 Task: Add a signature Lynn Cooper containing Have a great National Adoption Month, Lynn Cooper to email address softage.3@softage.net and add a folder Partnerships
Action: Mouse moved to (153, 108)
Screenshot: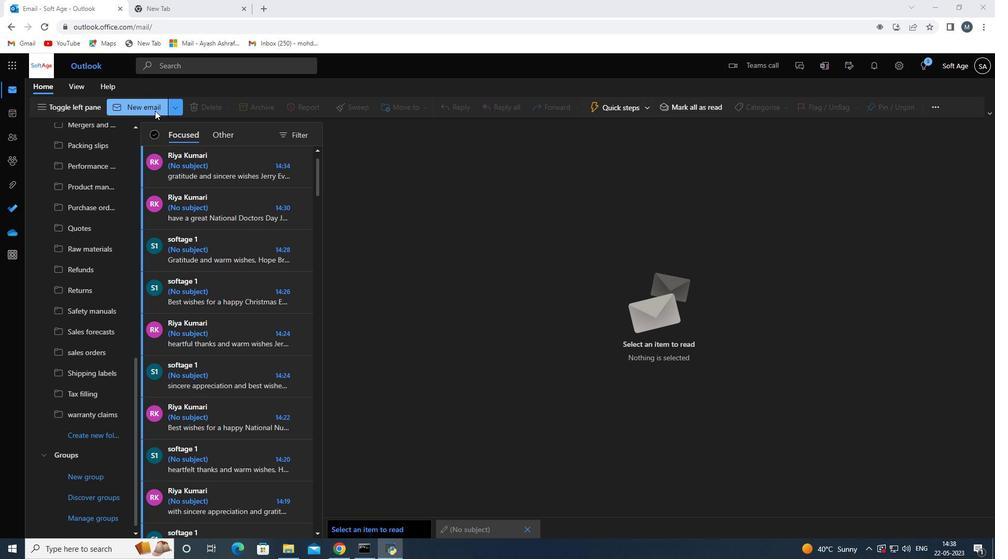 
Action: Mouse pressed left at (153, 108)
Screenshot: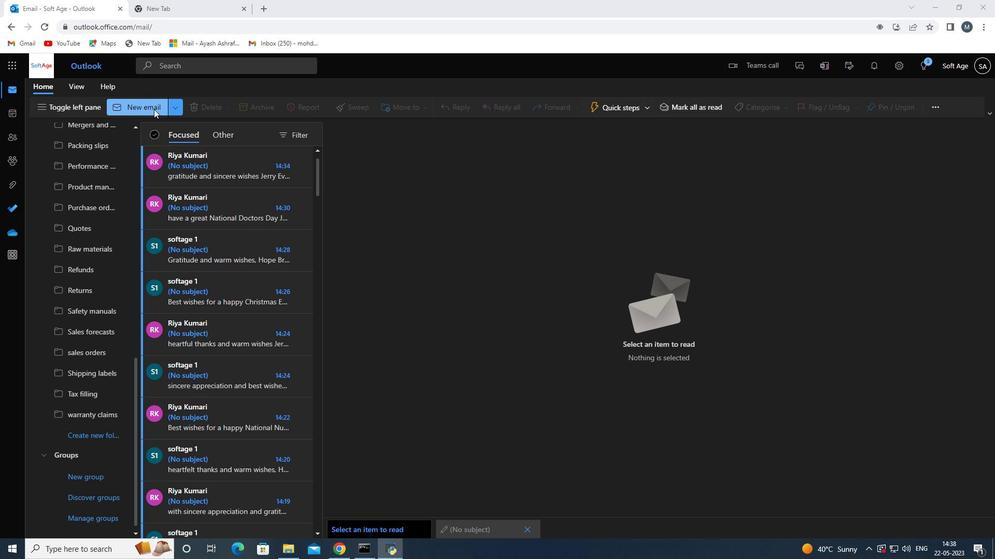
Action: Mouse moved to (696, 111)
Screenshot: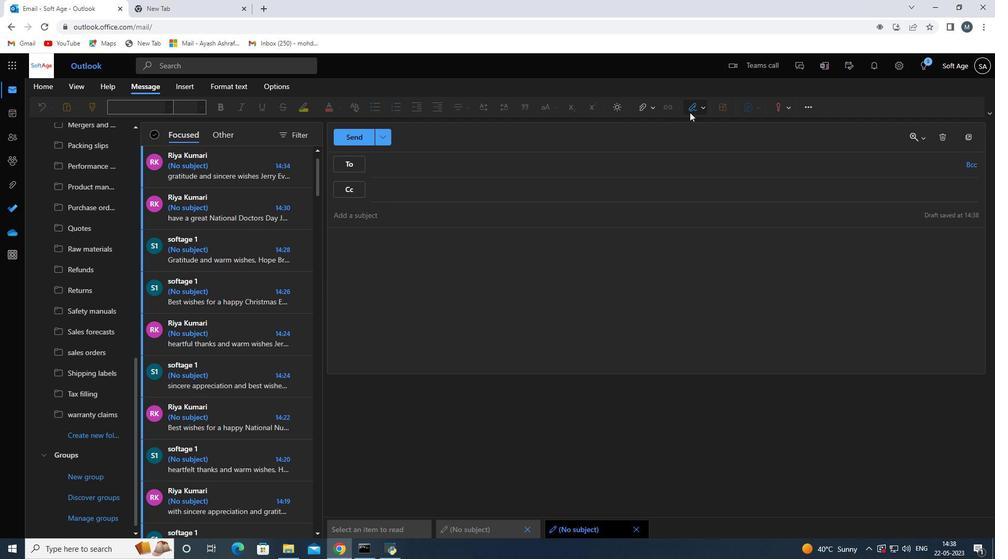
Action: Mouse pressed left at (696, 111)
Screenshot: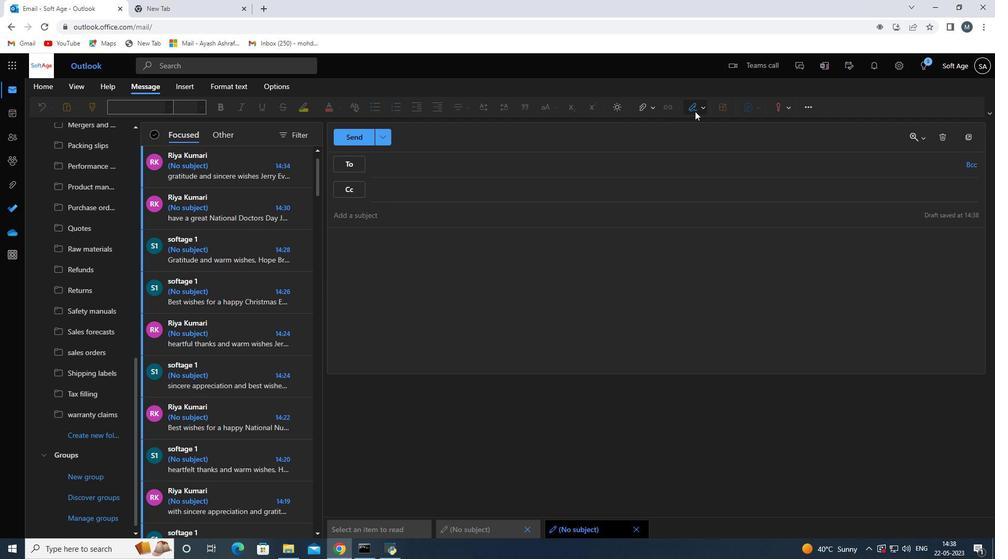
Action: Mouse moved to (677, 149)
Screenshot: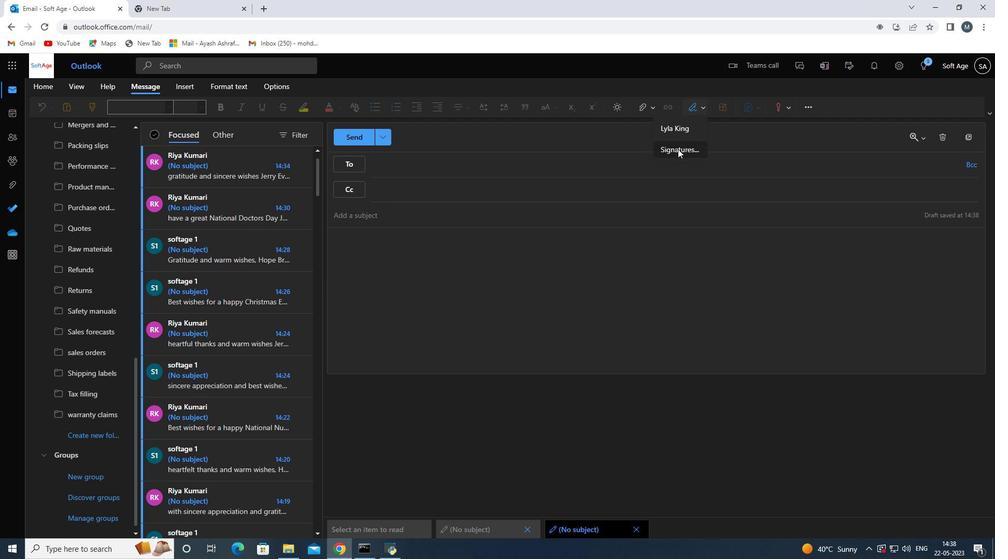 
Action: Mouse pressed left at (677, 149)
Screenshot: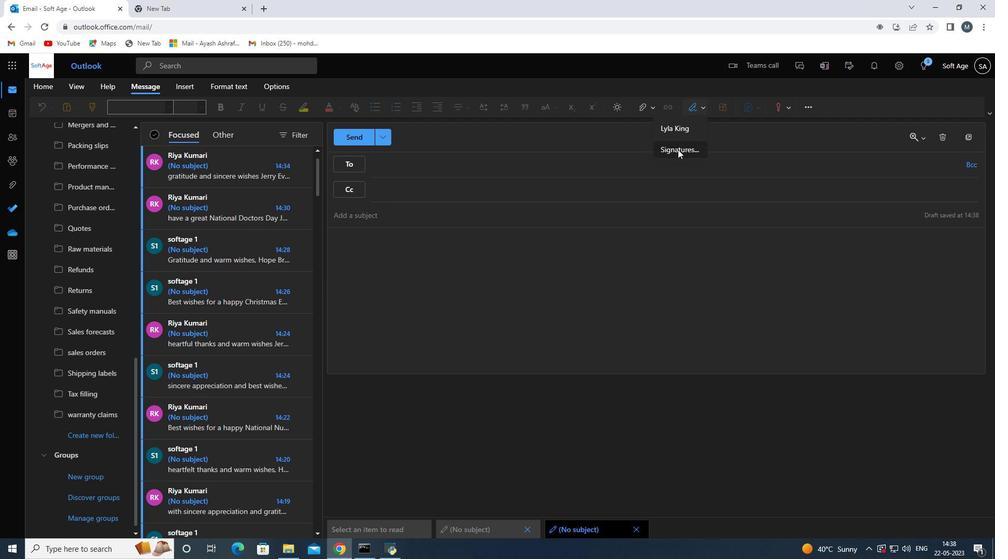 
Action: Mouse moved to (698, 192)
Screenshot: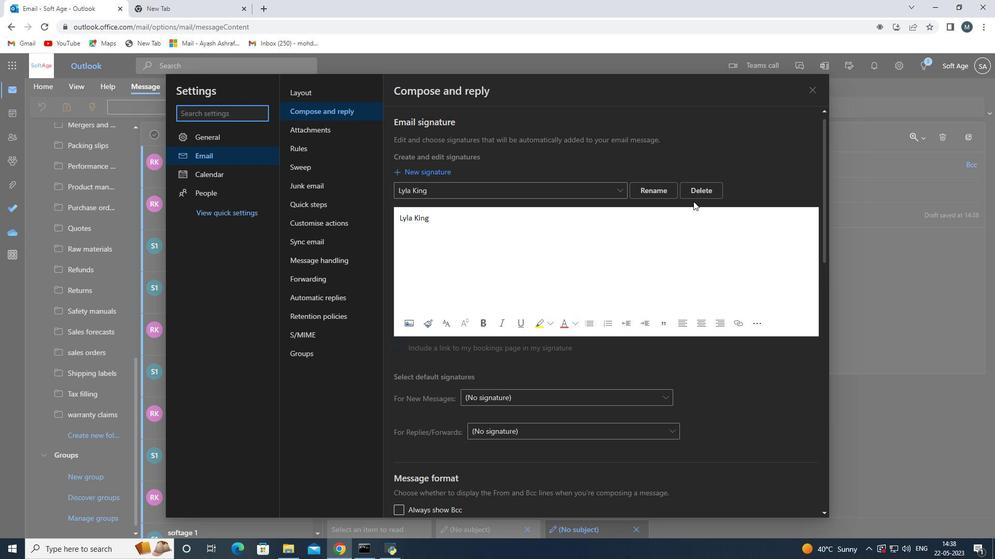 
Action: Mouse pressed left at (698, 192)
Screenshot: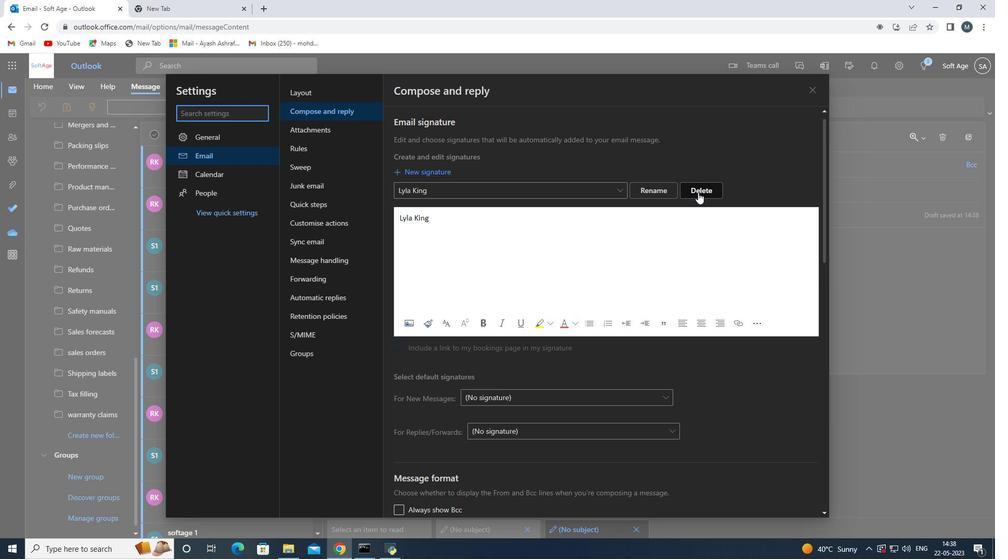 
Action: Mouse moved to (461, 186)
Screenshot: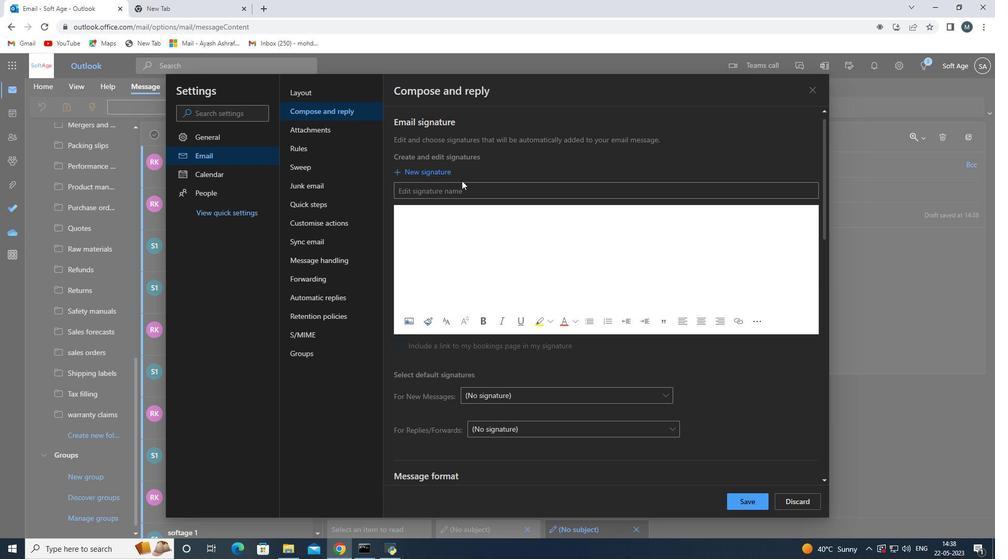 
Action: Mouse pressed left at (461, 186)
Screenshot: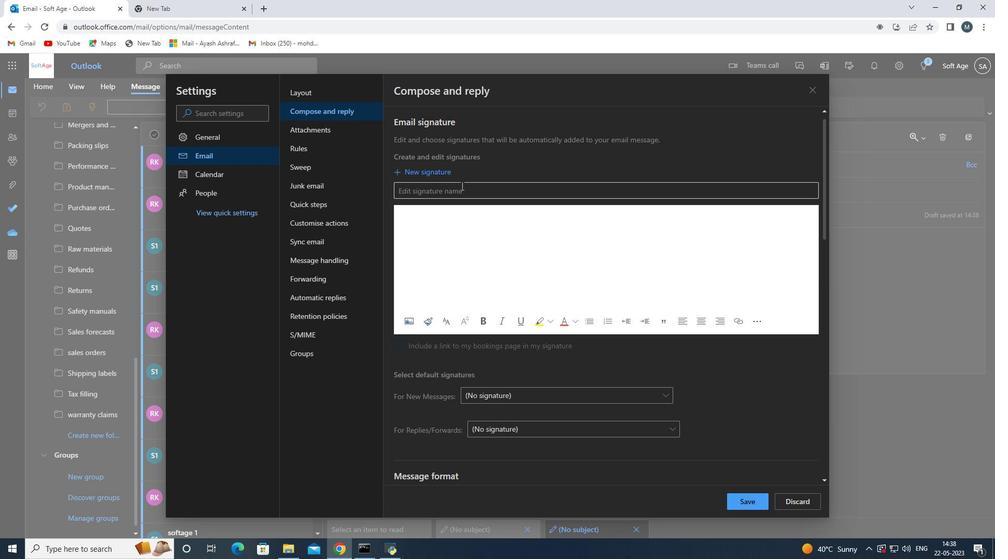 
Action: Key pressed <Key.shift>Lyna<Key.space><Key.shift>Cooper<Key.space>
Screenshot: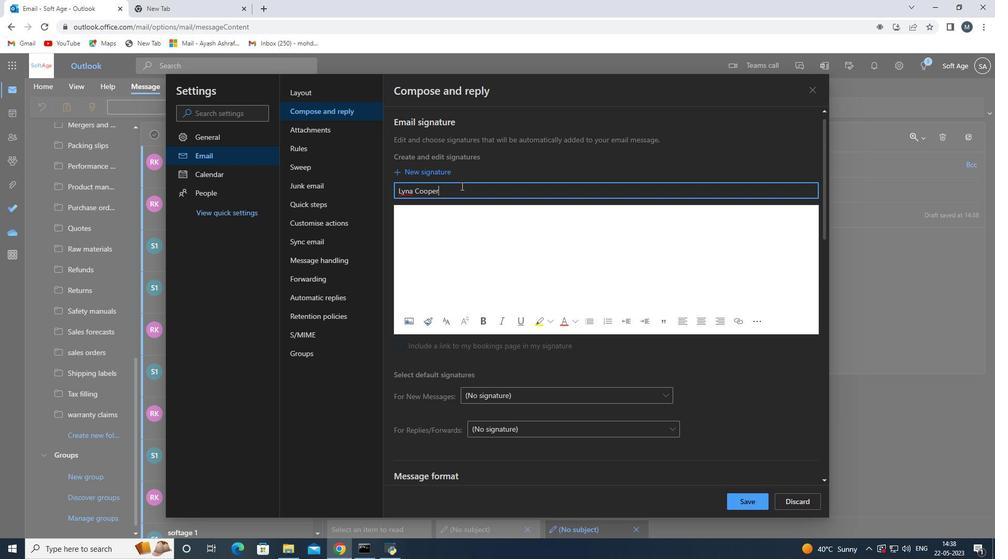 
Action: Mouse moved to (413, 193)
Screenshot: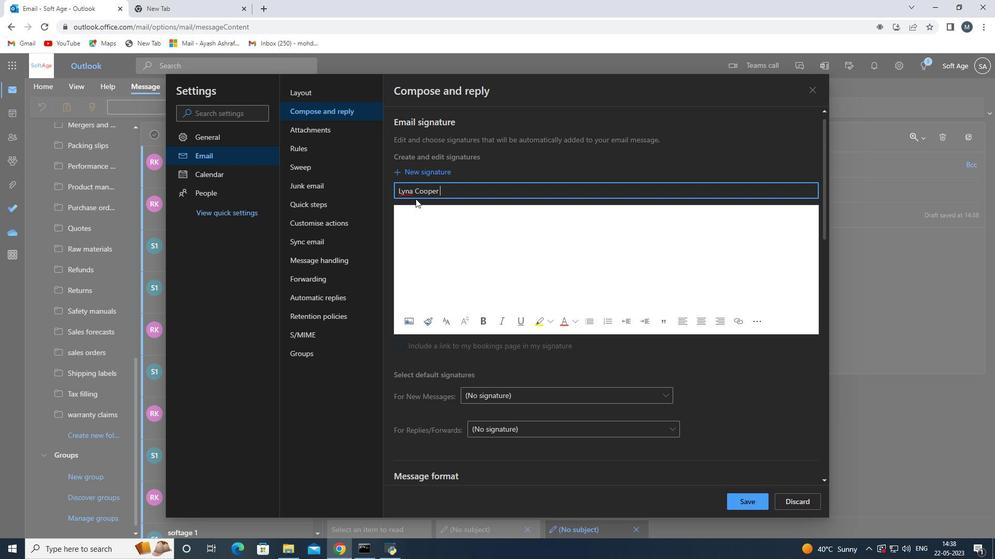 
Action: Mouse pressed left at (413, 193)
Screenshot: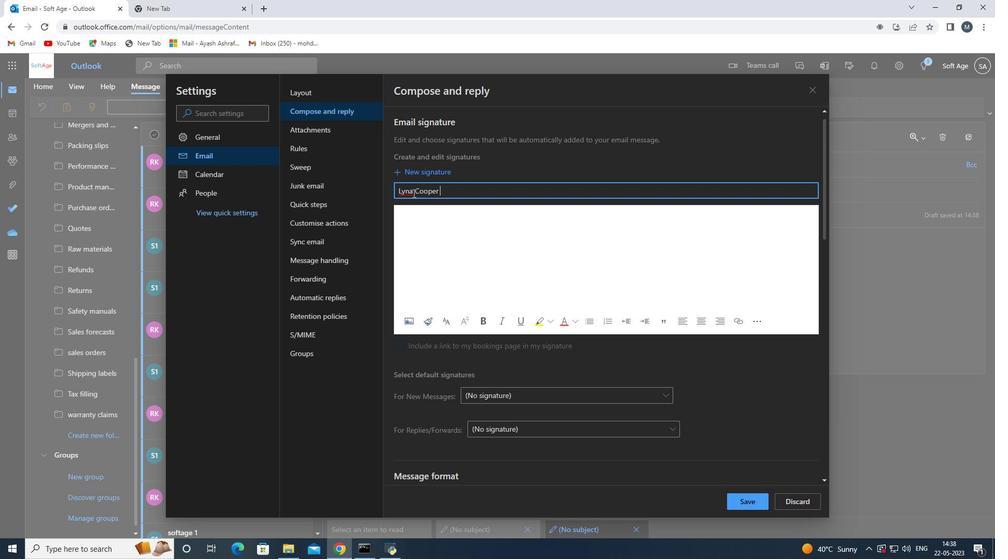 
Action: Mouse moved to (416, 193)
Screenshot: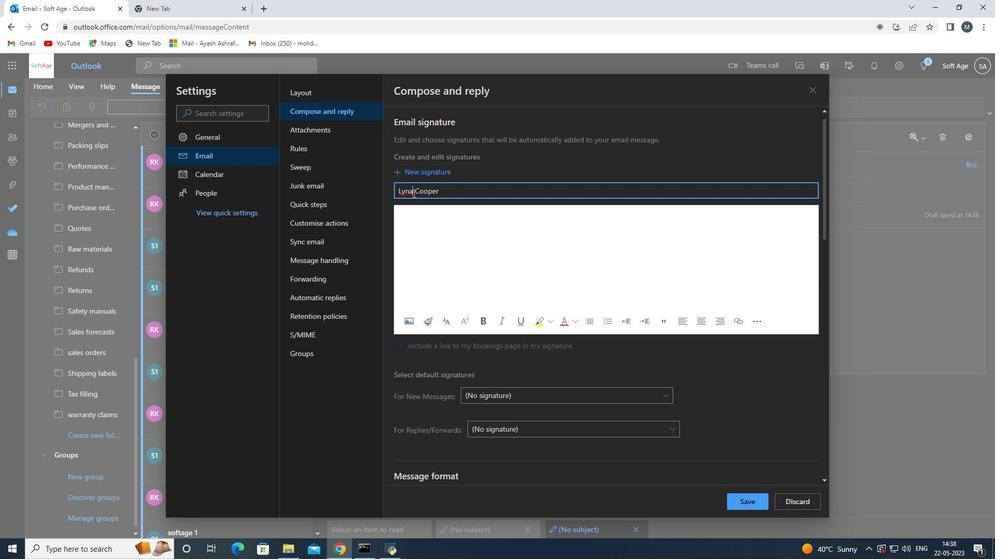 
Action: Key pressed <Key.backspace>n
Screenshot: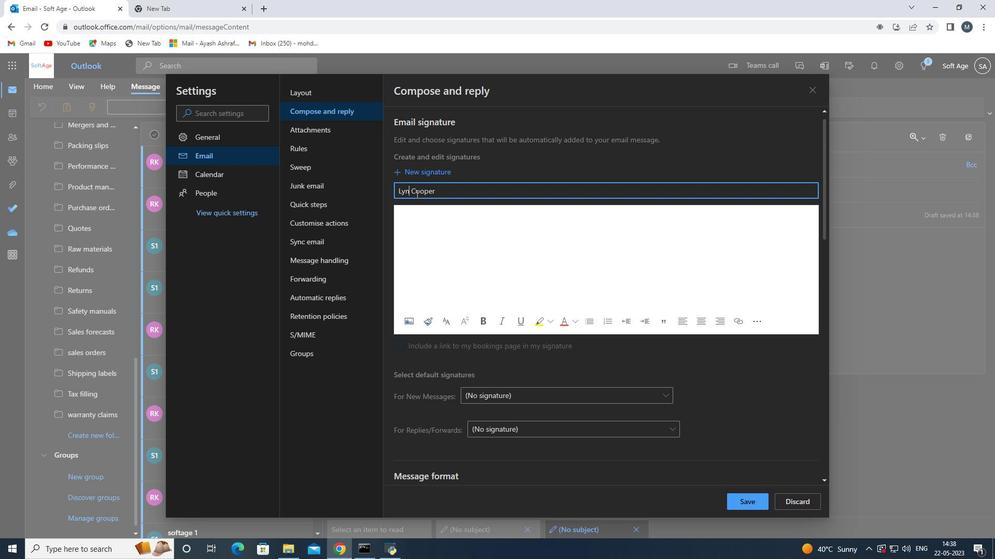 
Action: Mouse moved to (439, 233)
Screenshot: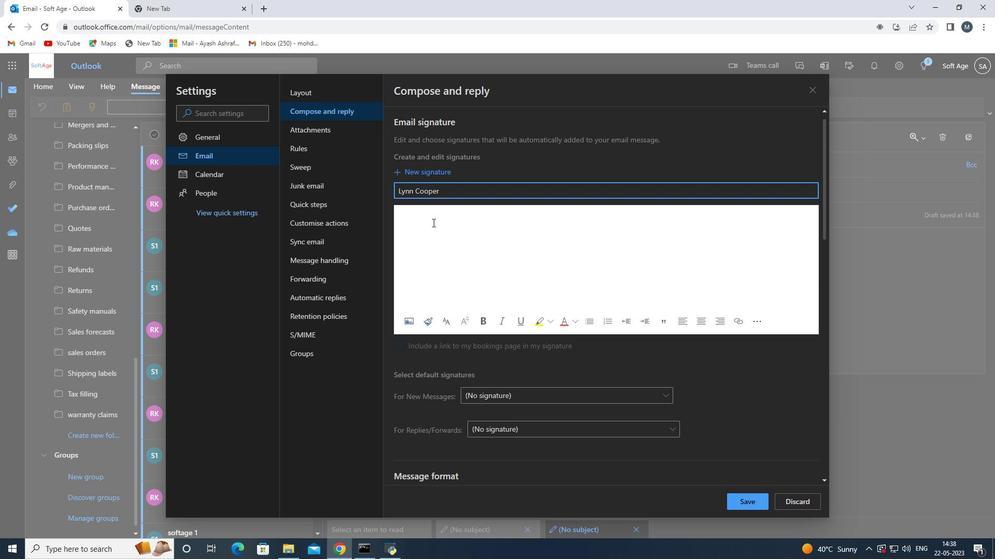 
Action: Mouse pressed left at (439, 233)
Screenshot: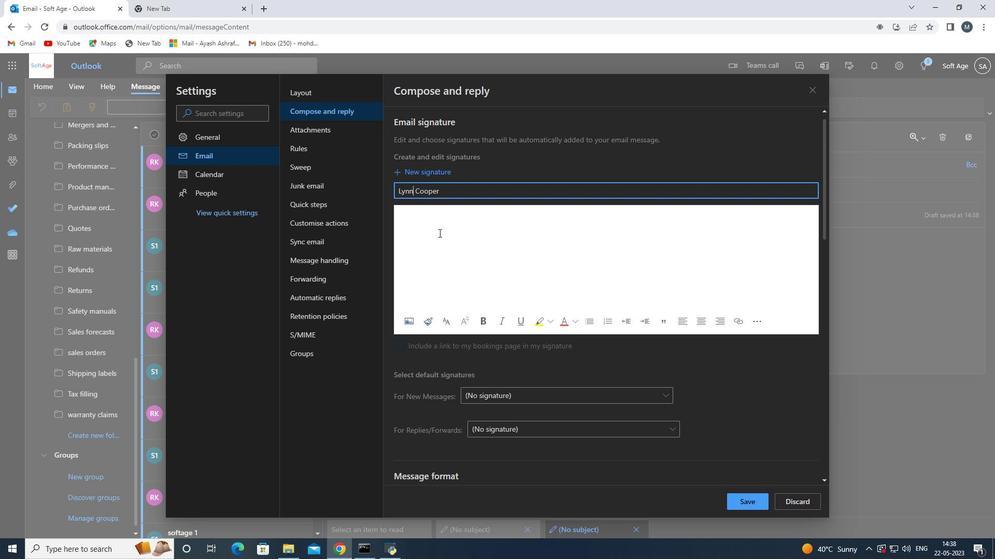 
Action: Mouse moved to (440, 233)
Screenshot: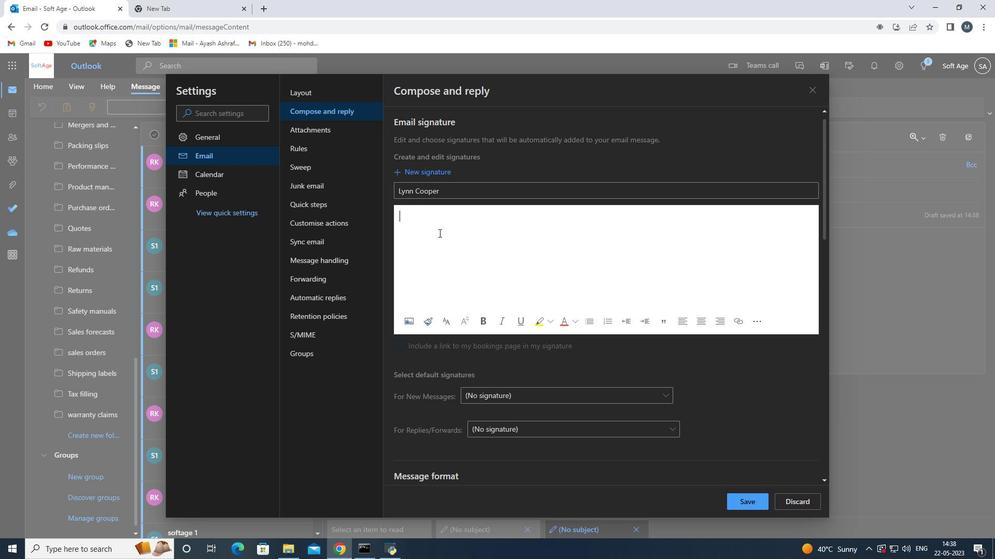 
Action: Key pressed <Key.shift>Lynn<Key.space><Key.shift><Key.shift>Cooper<Key.space>
Screenshot: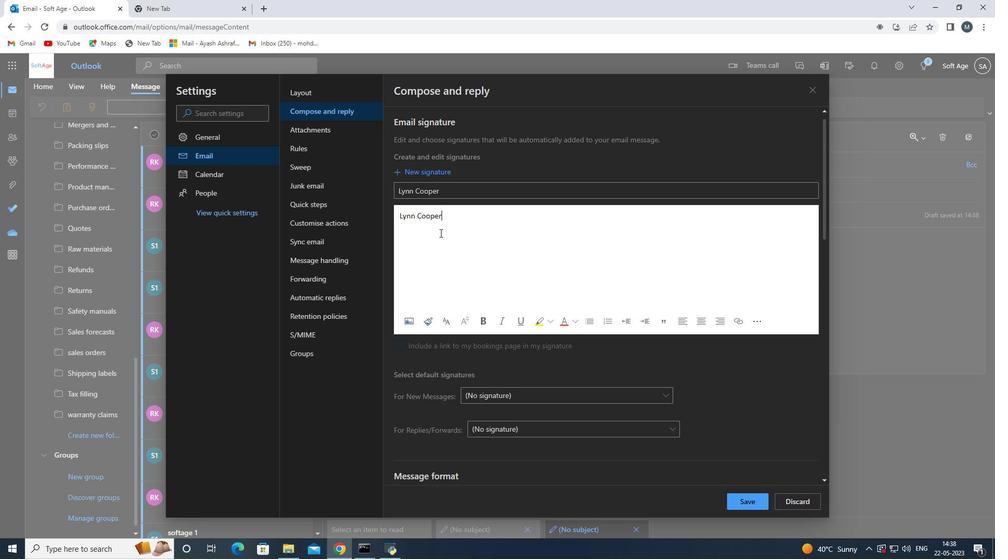 
Action: Mouse moved to (744, 506)
Screenshot: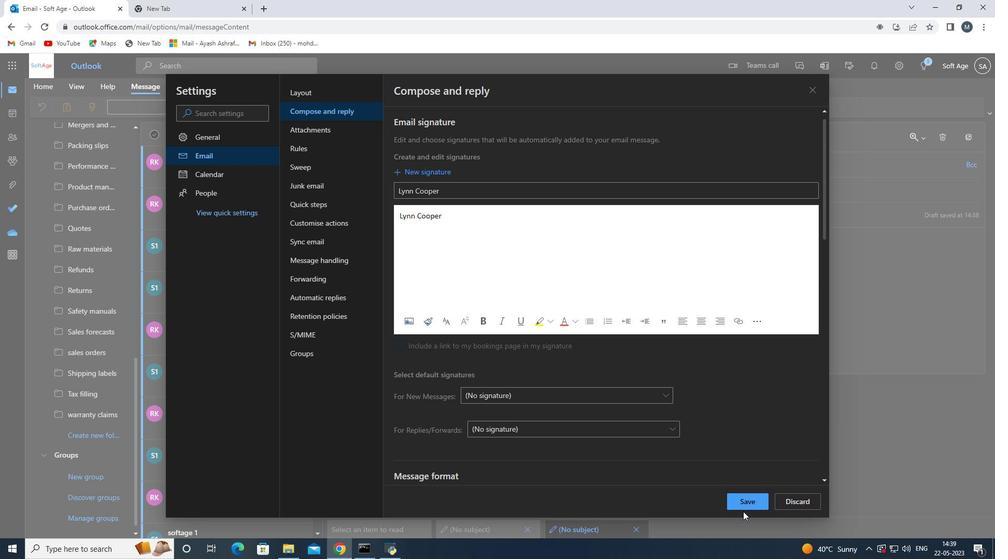 
Action: Mouse pressed left at (744, 506)
Screenshot: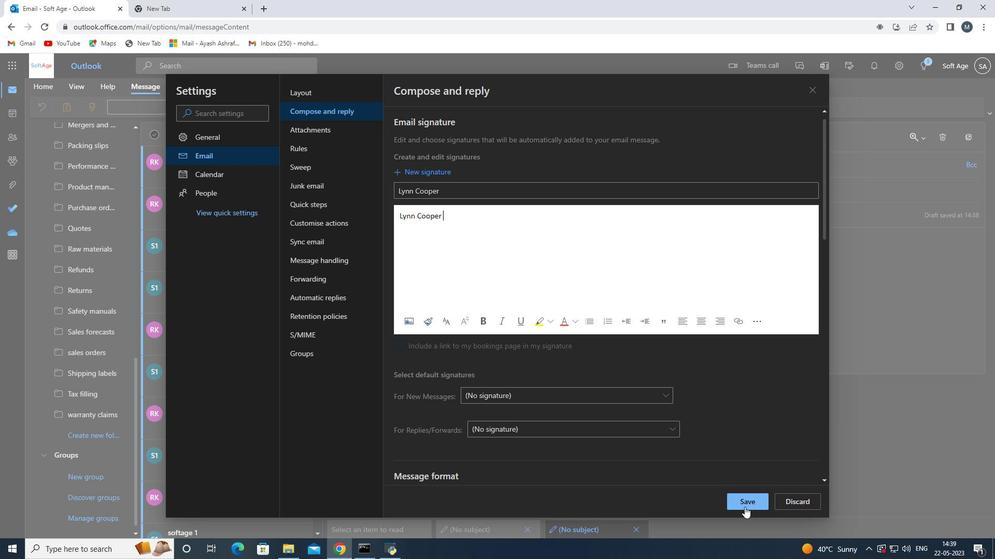 
Action: Mouse moved to (810, 93)
Screenshot: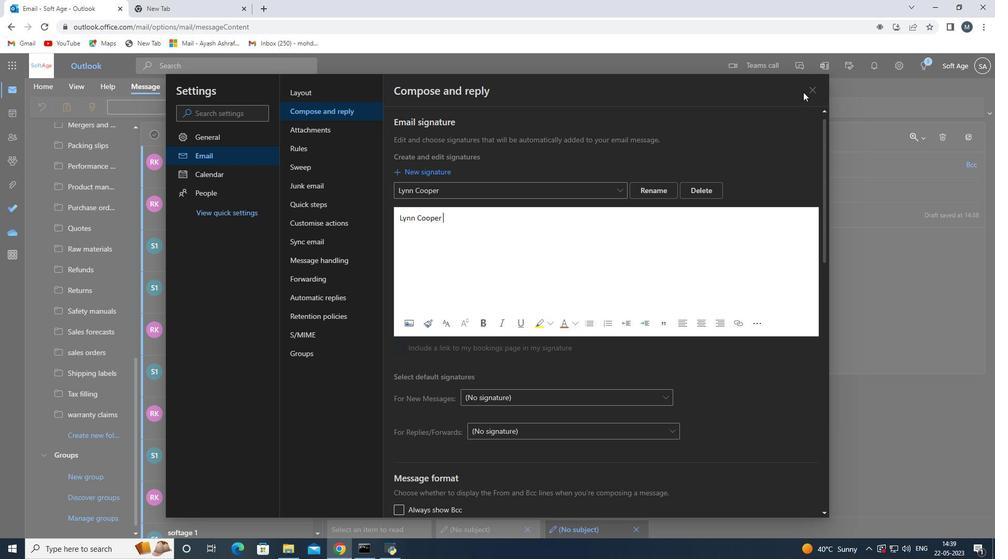 
Action: Mouse pressed left at (810, 93)
Screenshot: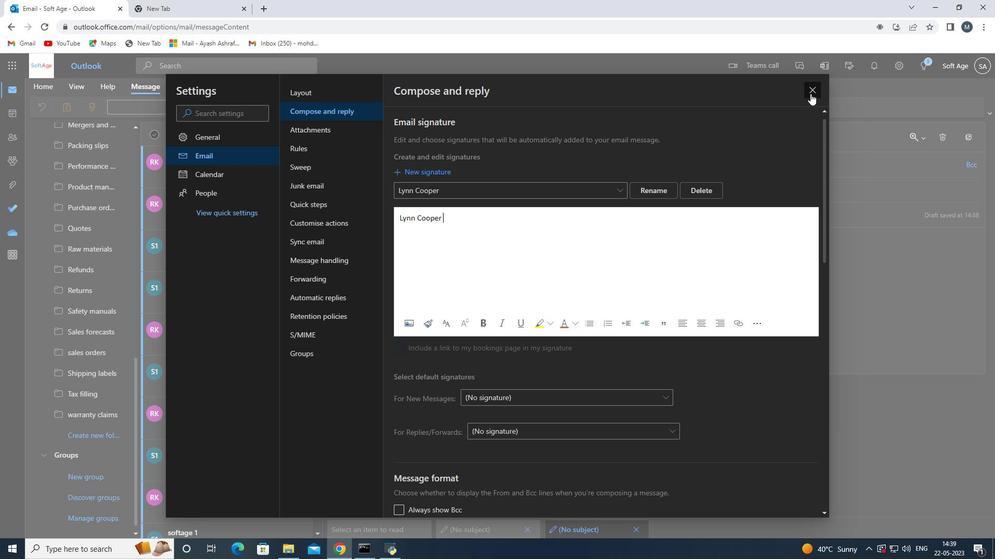 
Action: Mouse moved to (414, 168)
Screenshot: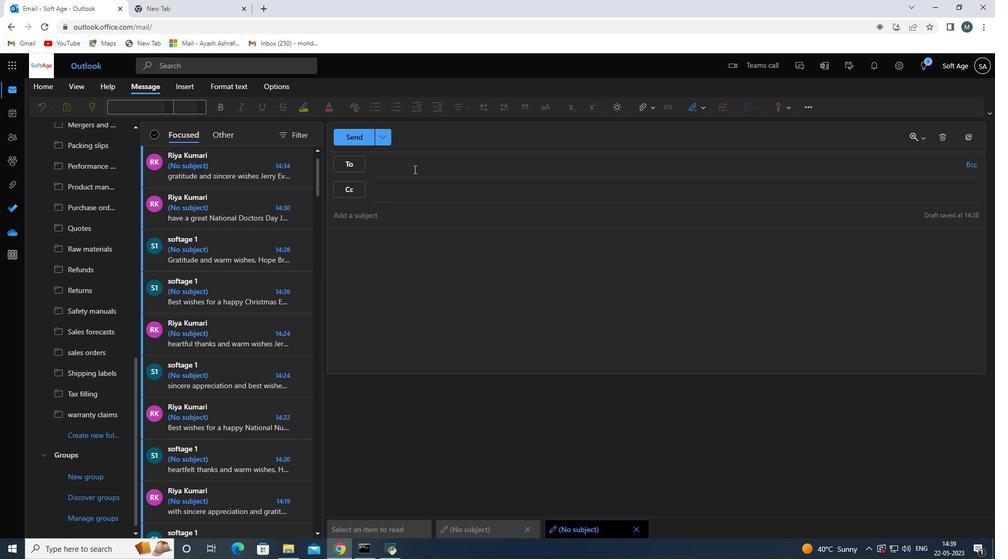 
Action: Mouse pressed left at (414, 168)
Screenshot: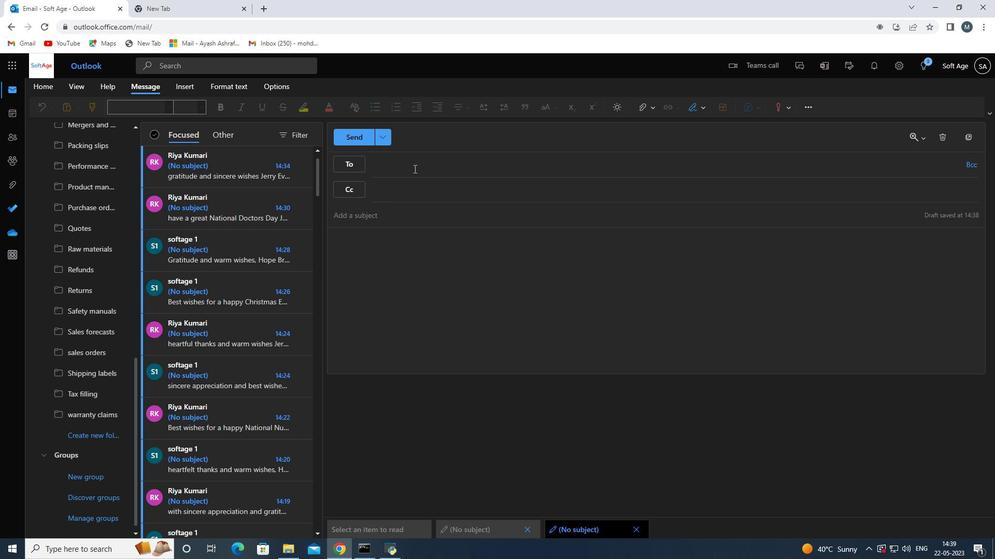 
Action: Key pressed softage.3<Key.shift>@softah<Key.backspace>ge.net
Screenshot: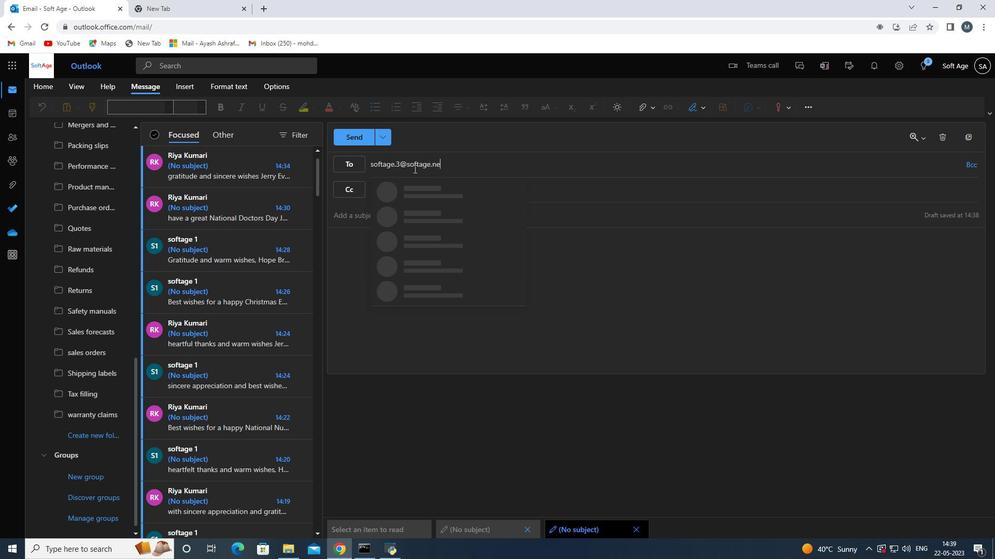 
Action: Mouse moved to (418, 192)
Screenshot: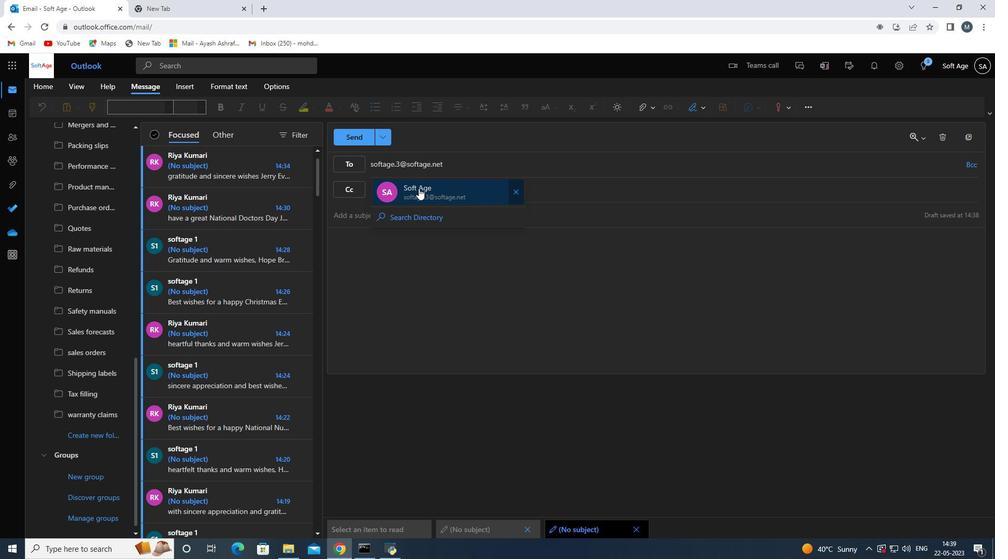 
Action: Mouse pressed left at (418, 192)
Screenshot: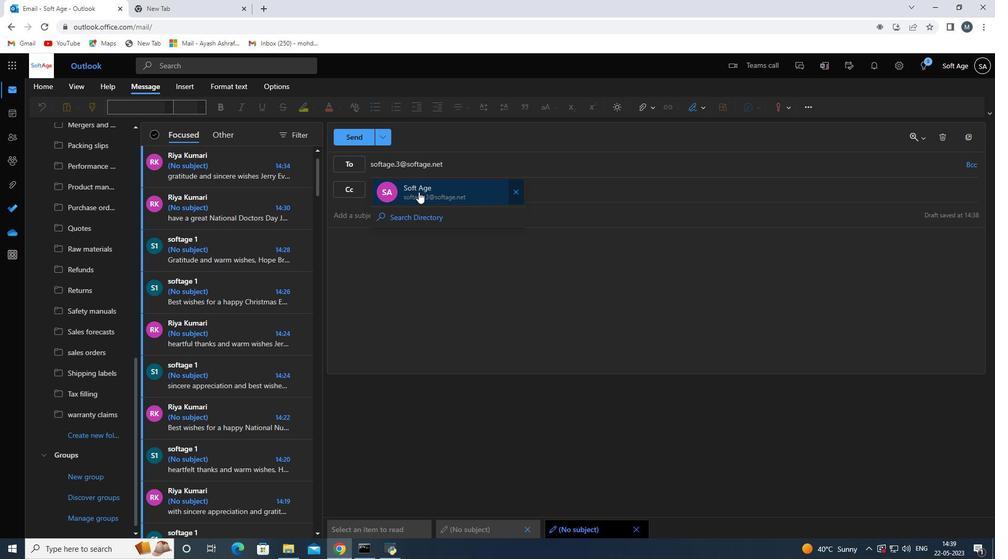 
Action: Mouse moved to (413, 245)
Screenshot: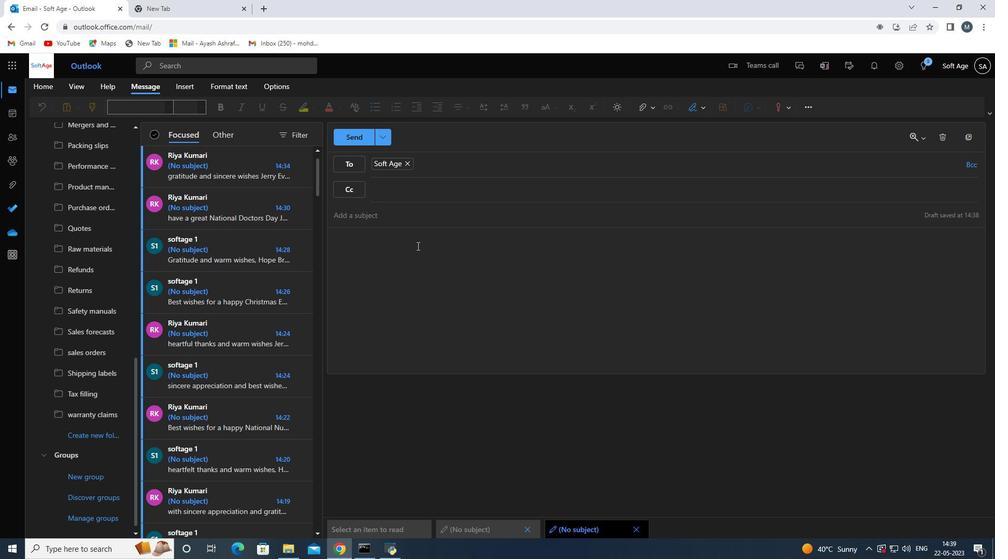 
Action: Mouse pressed left at (413, 245)
Screenshot: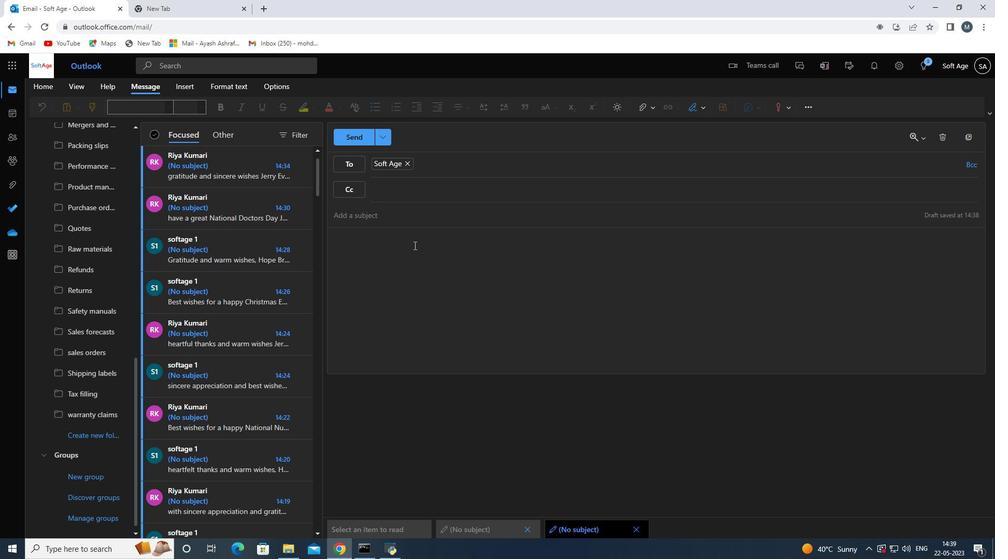 
Action: Mouse moved to (696, 110)
Screenshot: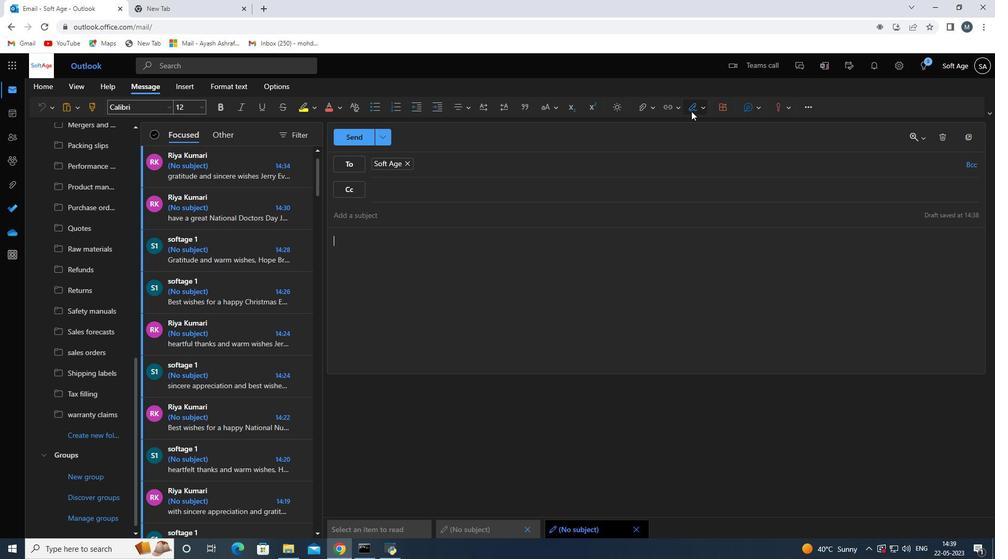 
Action: Mouse pressed left at (696, 110)
Screenshot: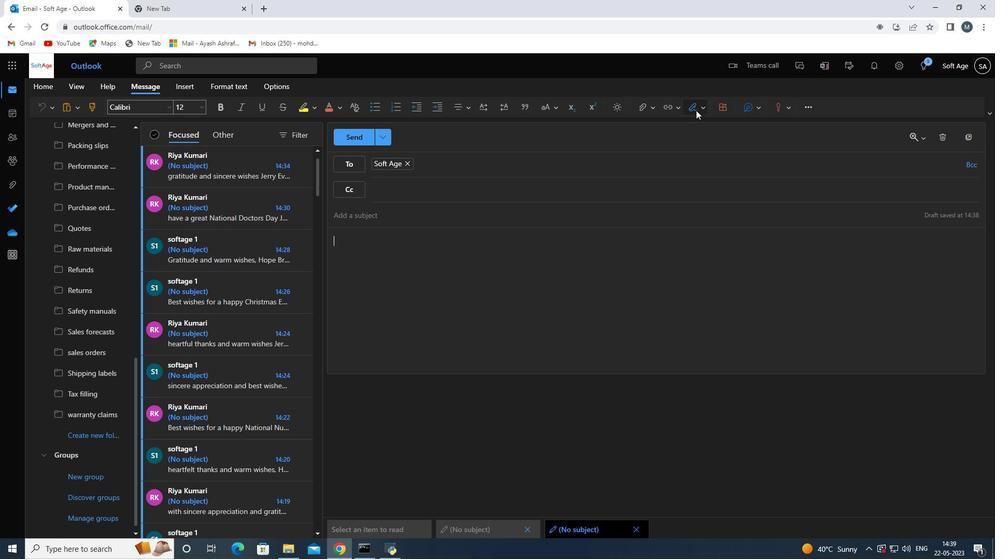 
Action: Mouse moved to (666, 130)
Screenshot: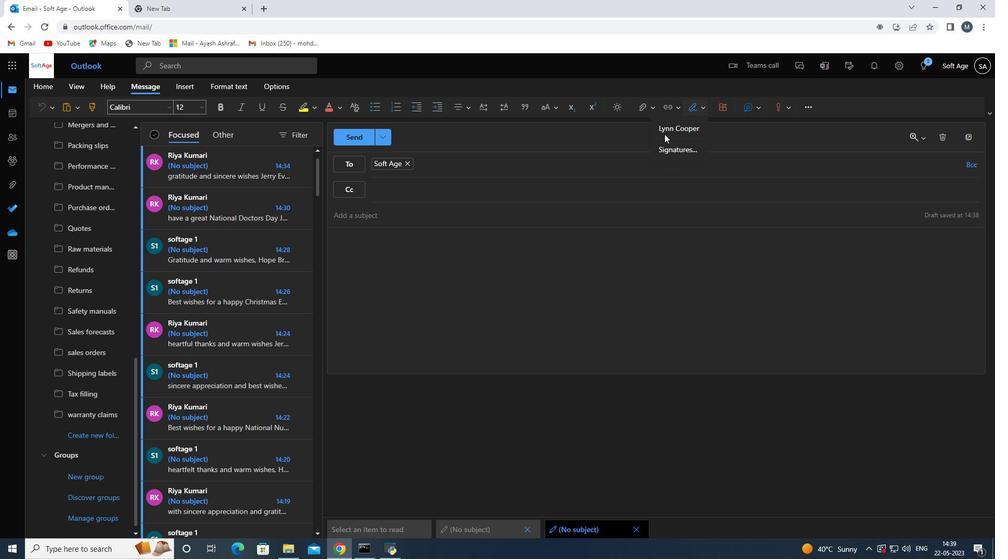 
Action: Mouse pressed left at (666, 130)
Screenshot: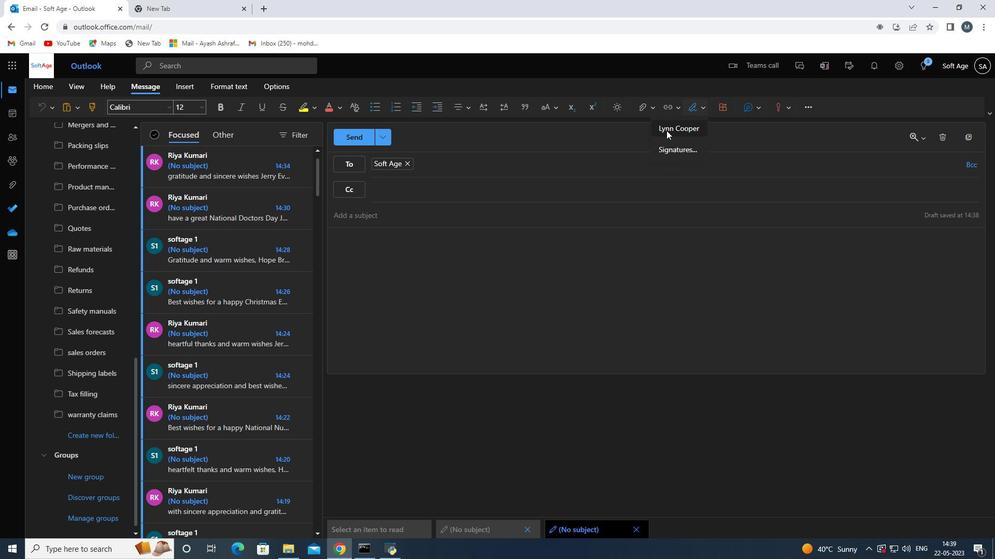 
Action: Mouse moved to (392, 239)
Screenshot: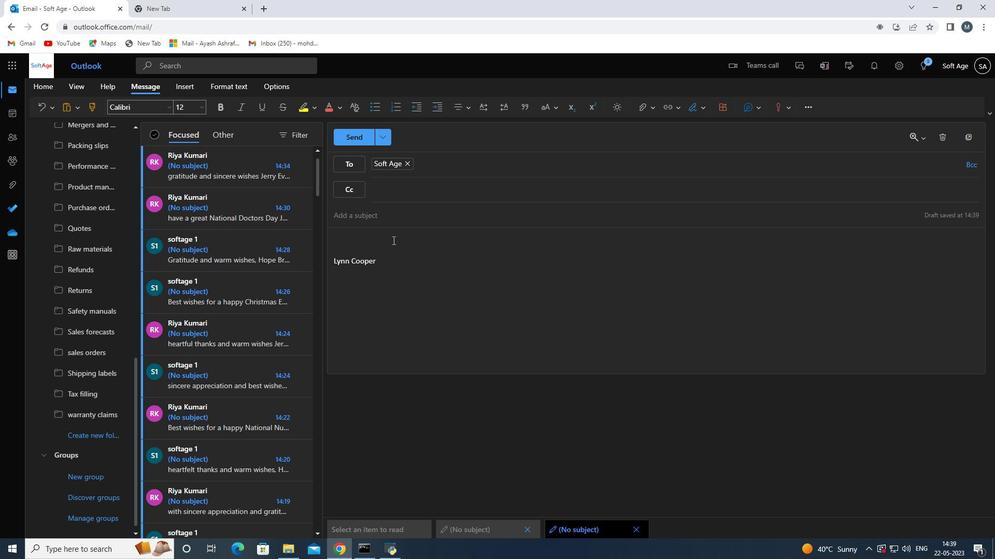 
Action: Mouse pressed left at (392, 239)
Screenshot: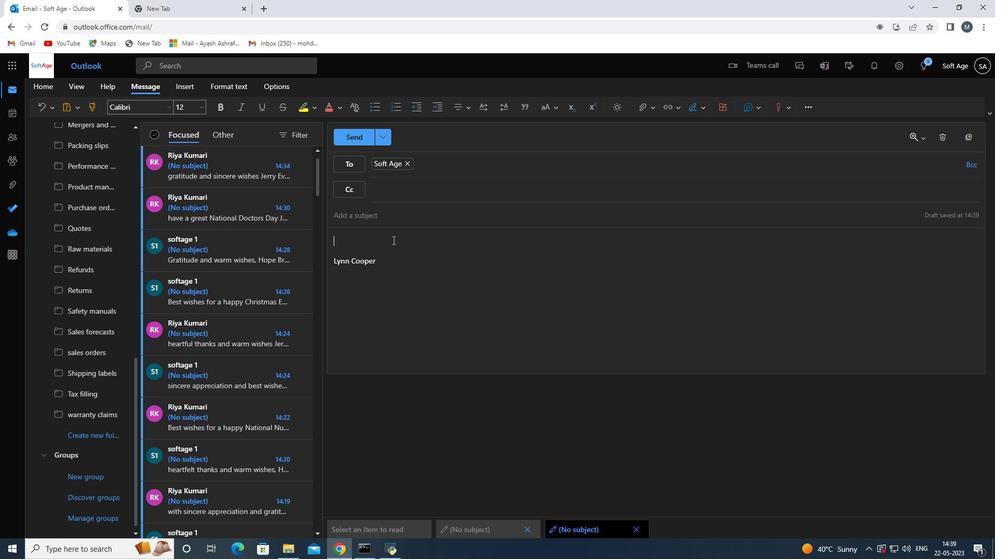 
Action: Key pressed <Key.shift>Have<Key.space>a<Key.space>great<Key.space>national<Key.space>adoption<Key.space>month<Key.space>
Screenshot: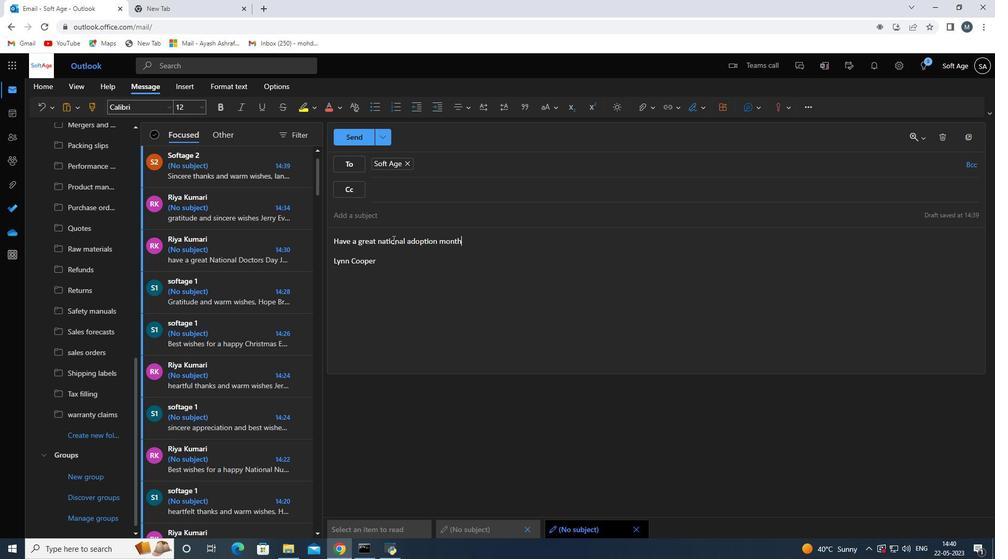 
Action: Mouse moved to (116, 421)
Screenshot: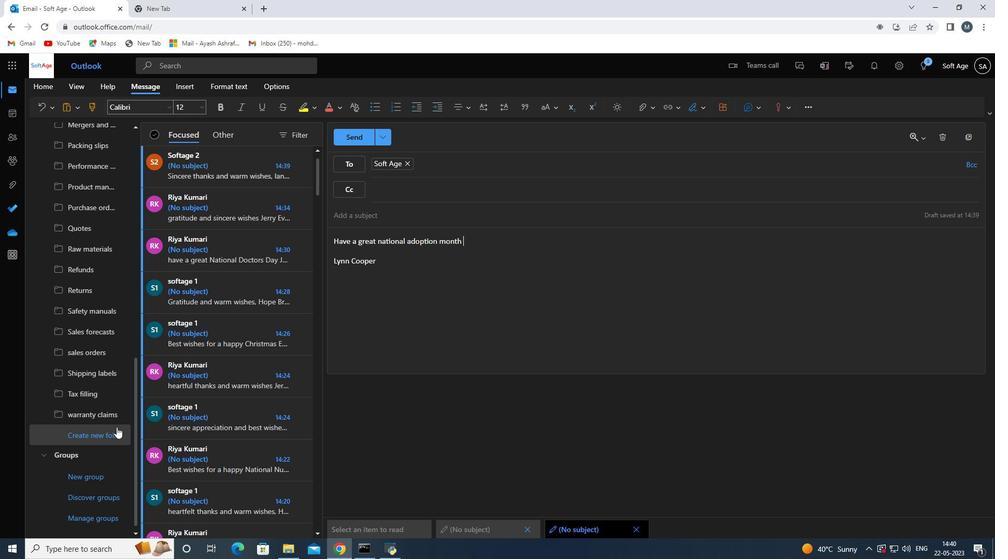 
Action: Mouse scrolled (116, 421) with delta (0, 0)
Screenshot: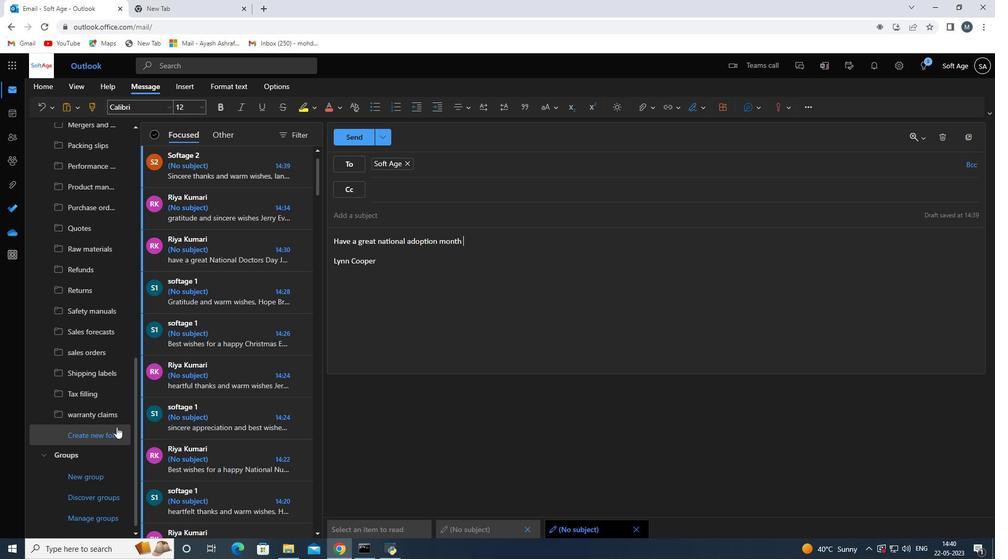 
Action: Mouse moved to (101, 445)
Screenshot: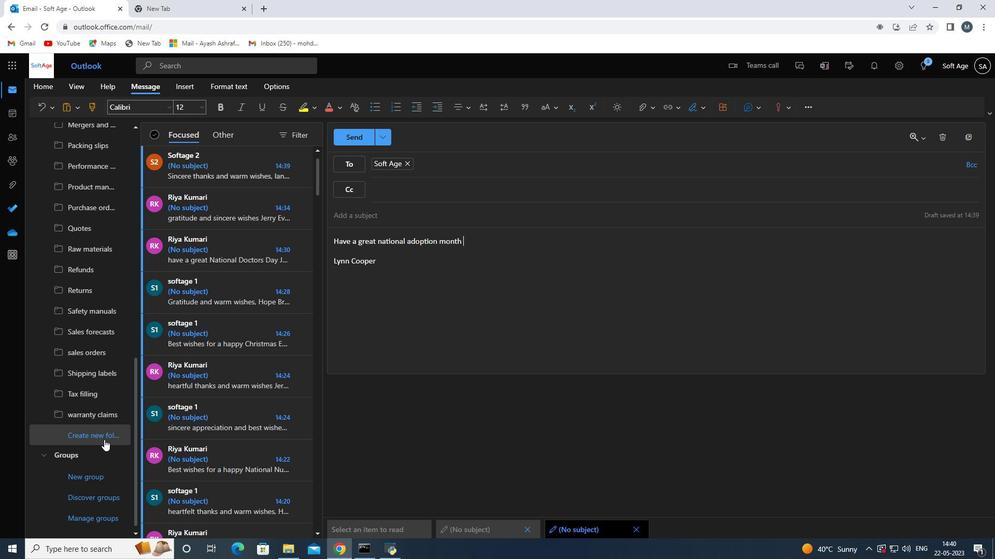 
Action: Mouse pressed left at (101, 445)
Screenshot: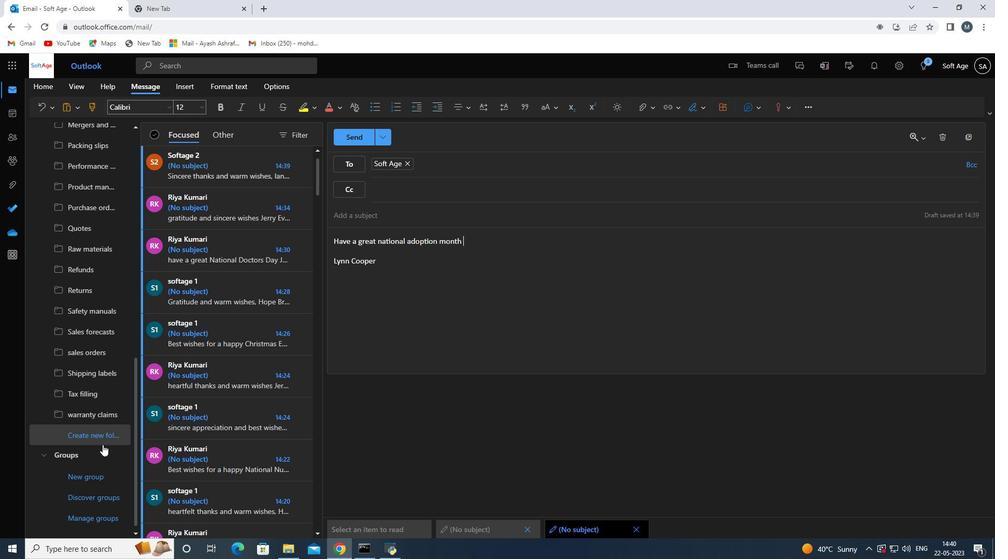 
Action: Mouse moved to (81, 438)
Screenshot: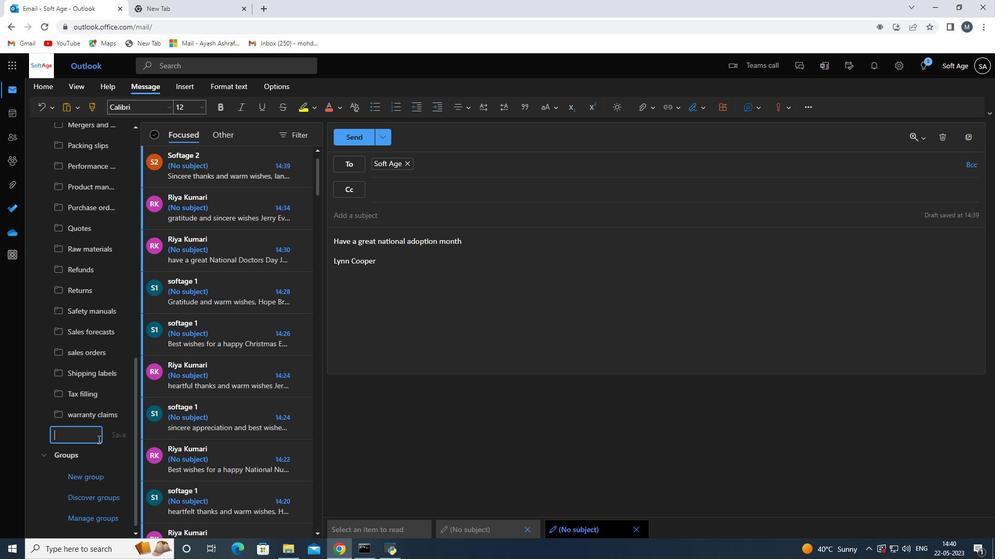
Action: Mouse pressed left at (81, 438)
Screenshot: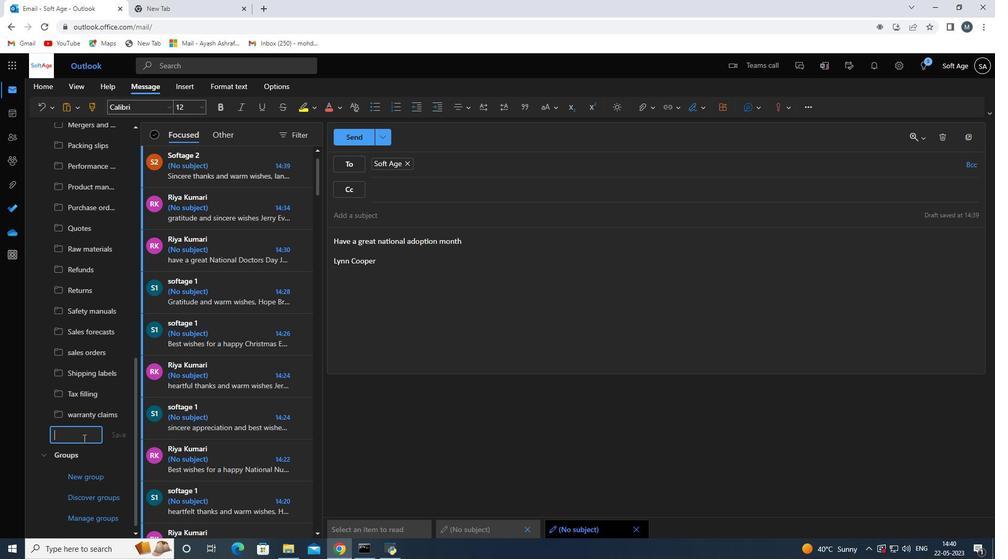 
Action: Mouse moved to (80, 437)
Screenshot: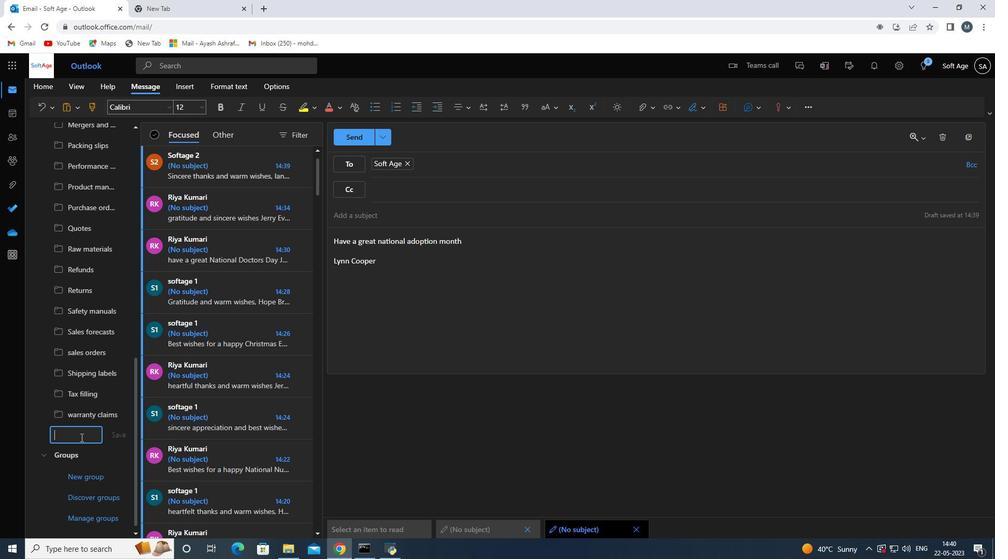 
Action: Key pressed <Key.shift><Key.shift><Key.shift><Key.shift><Key.shift><Key.shift><Key.shift>Partnerships<Key.space>
Screenshot: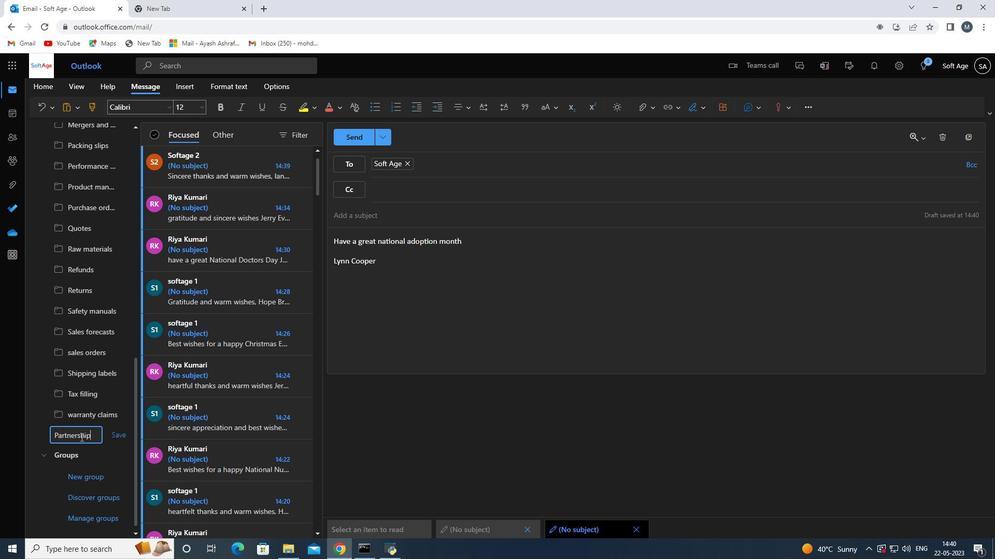 
Action: Mouse moved to (114, 440)
Screenshot: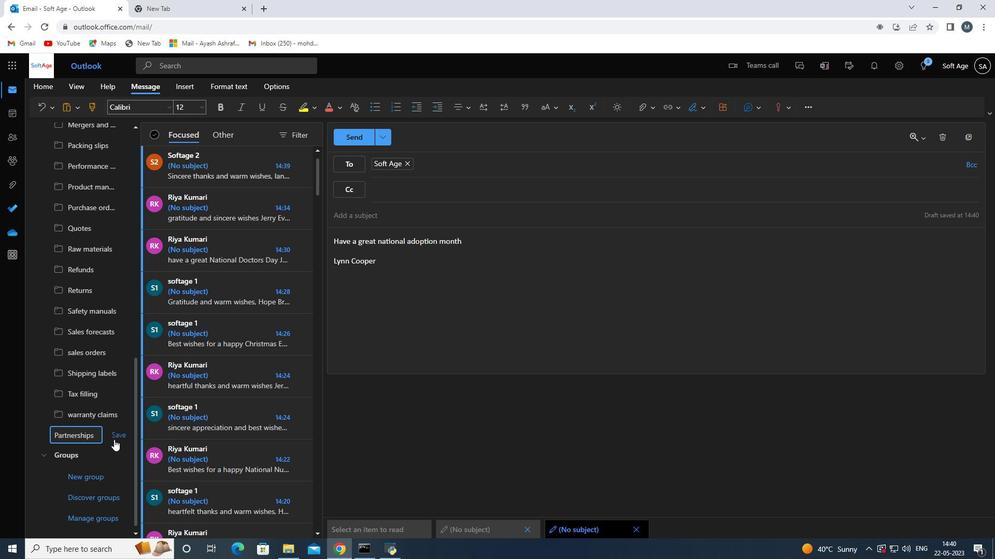 
Action: Mouse pressed left at (114, 440)
Screenshot: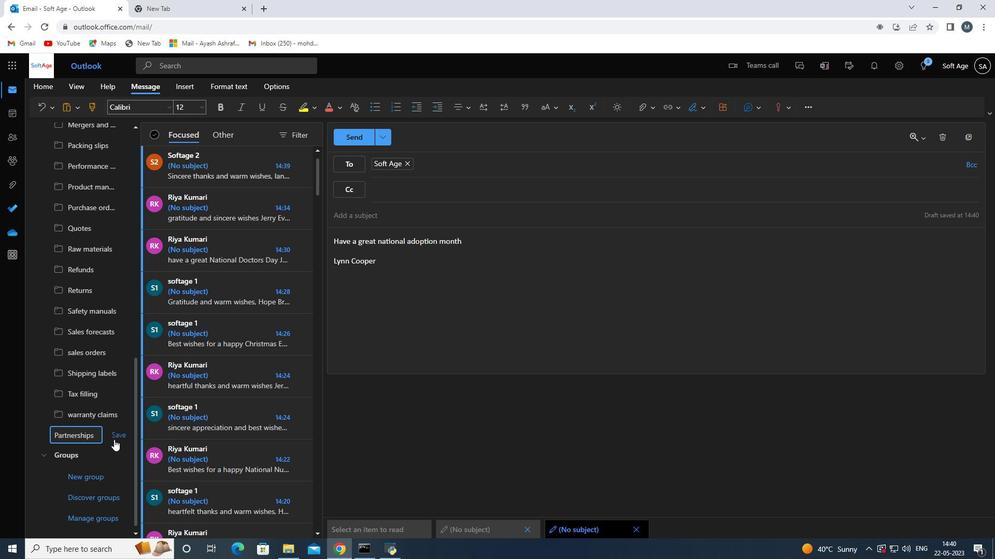 
Action: Mouse moved to (441, 366)
Screenshot: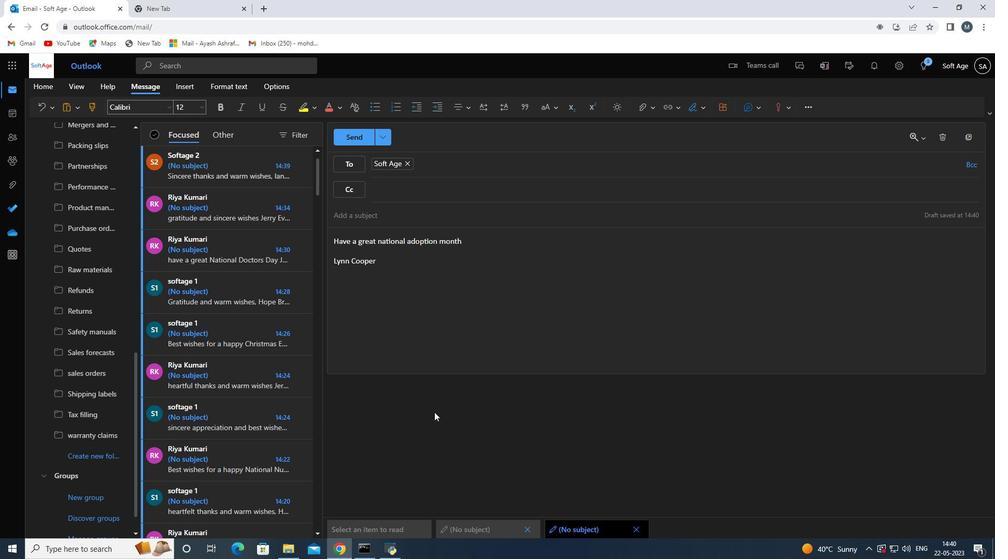 
Action: Mouse scrolled (441, 367) with delta (0, 0)
Screenshot: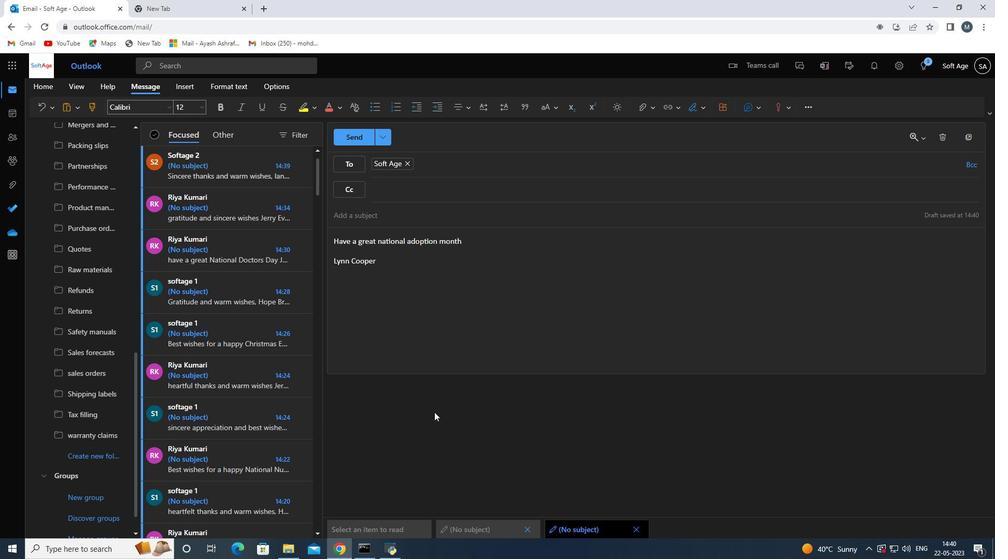 
Action: Mouse moved to (443, 358)
Screenshot: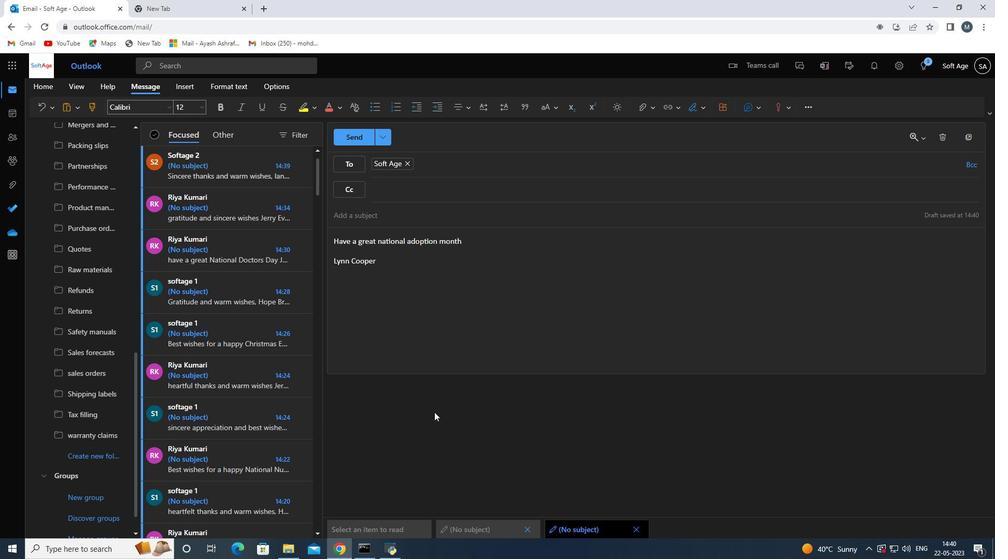 
Action: Mouse scrolled (443, 358) with delta (0, 0)
Screenshot: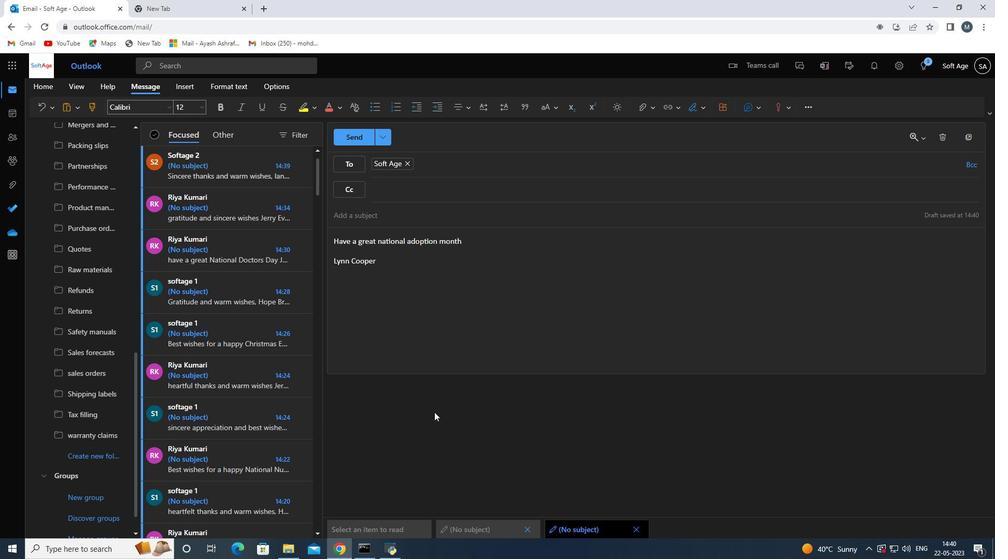 
Action: Mouse moved to (443, 353)
Screenshot: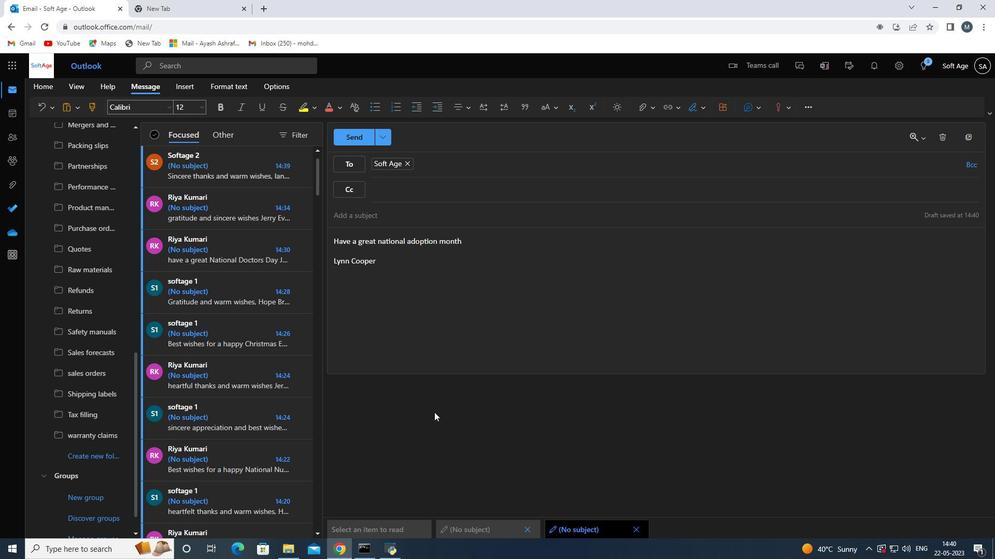 
Action: Mouse scrolled (443, 354) with delta (0, 0)
Screenshot: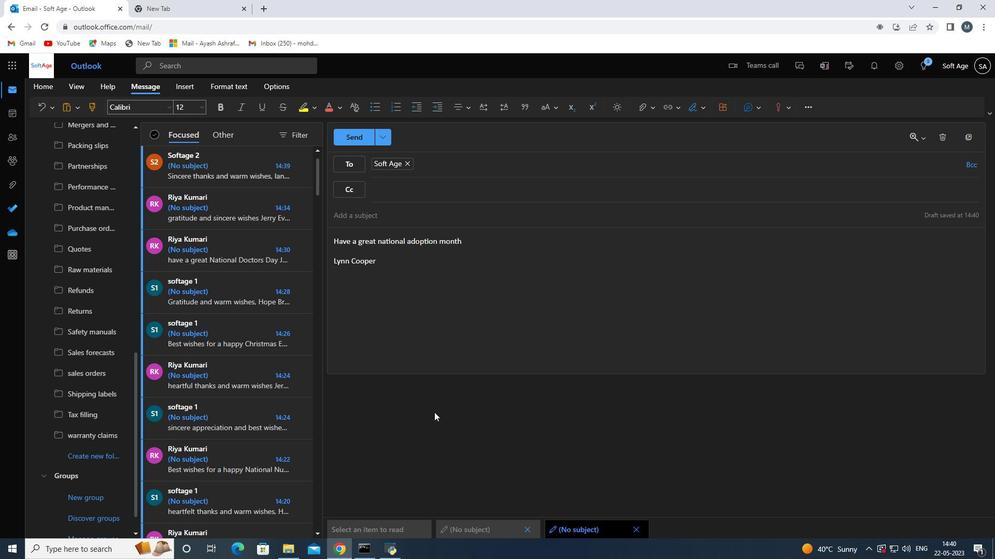 
Action: Mouse moved to (437, 338)
Screenshot: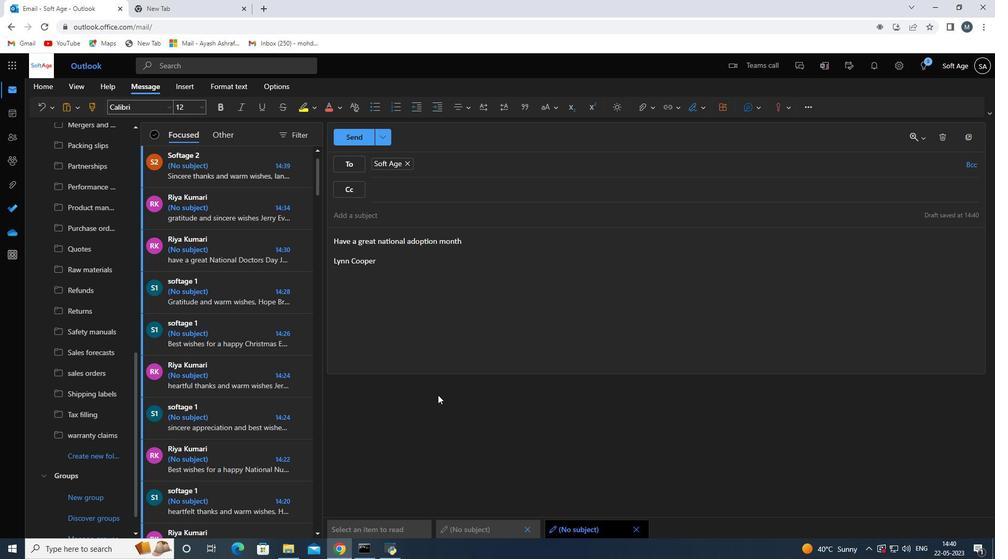 
Action: Mouse scrolled (437, 339) with delta (0, 0)
Screenshot: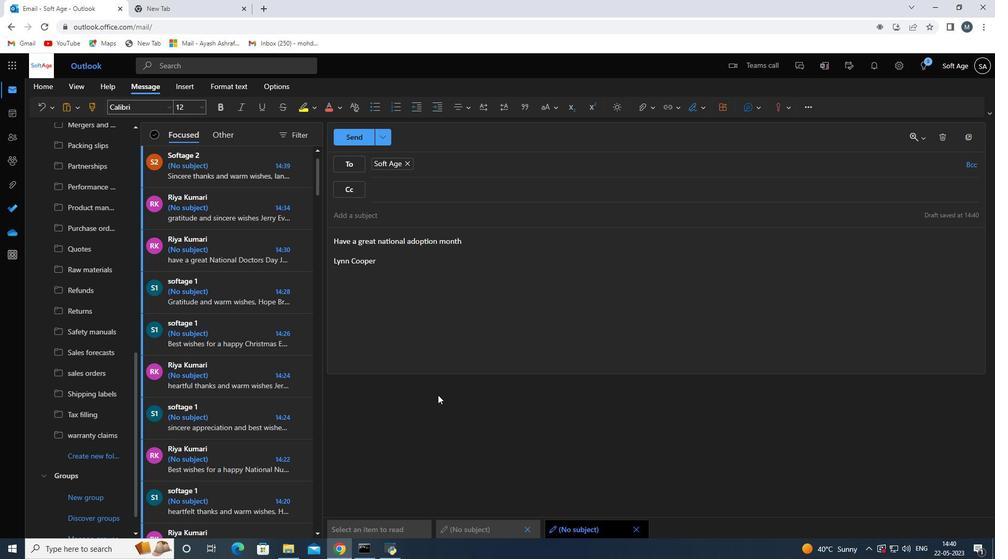 
Action: Mouse moved to (352, 138)
Screenshot: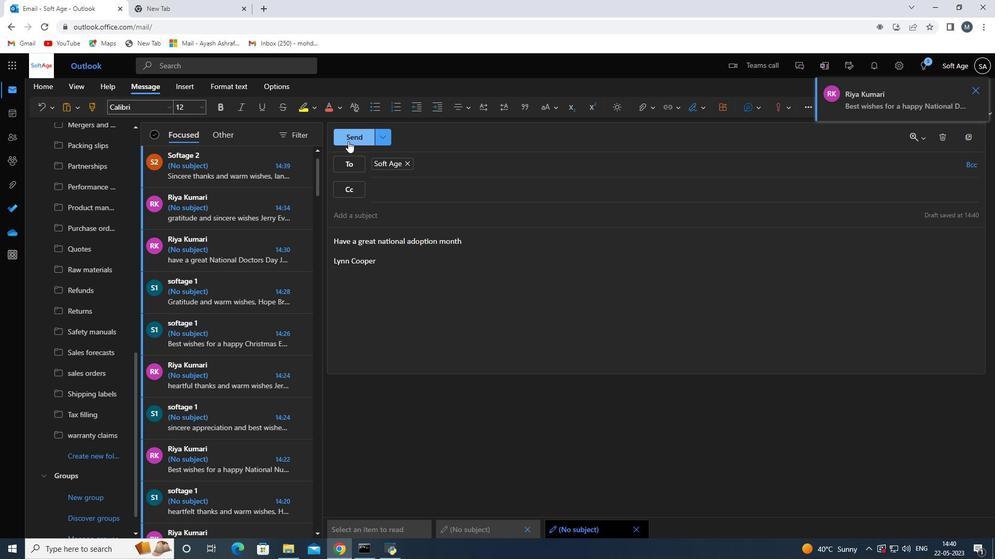 
Action: Mouse pressed left at (352, 138)
Screenshot: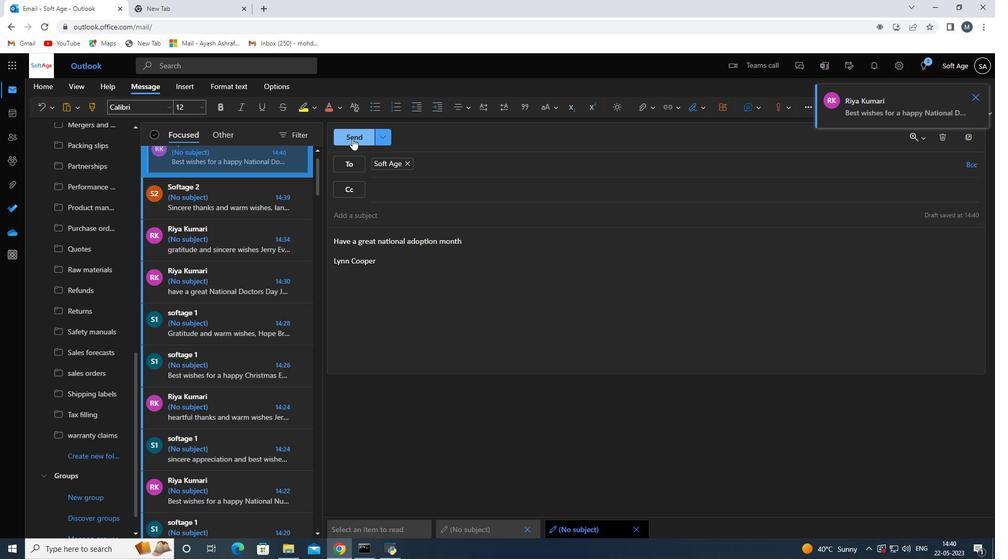 
Action: Mouse moved to (492, 321)
Screenshot: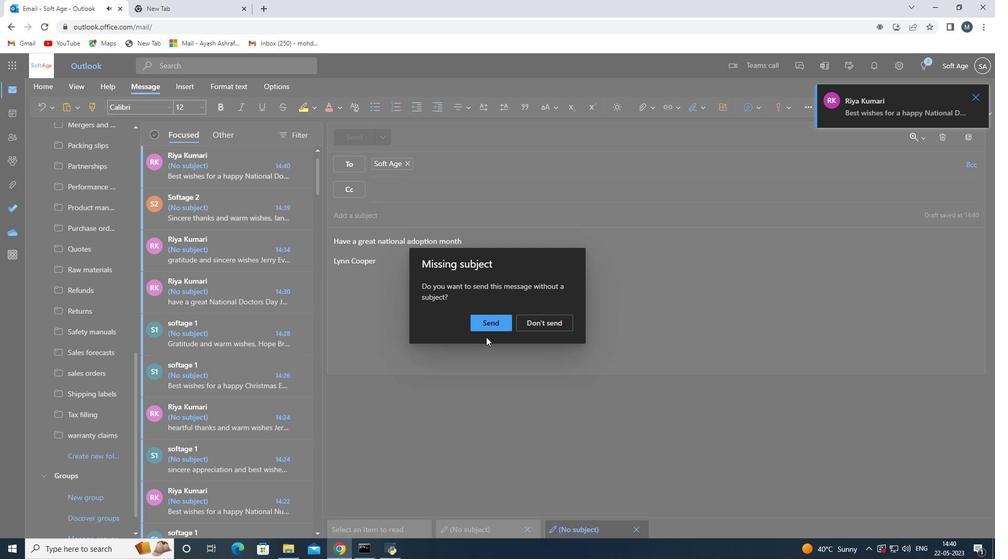 
Action: Mouse pressed left at (492, 321)
Screenshot: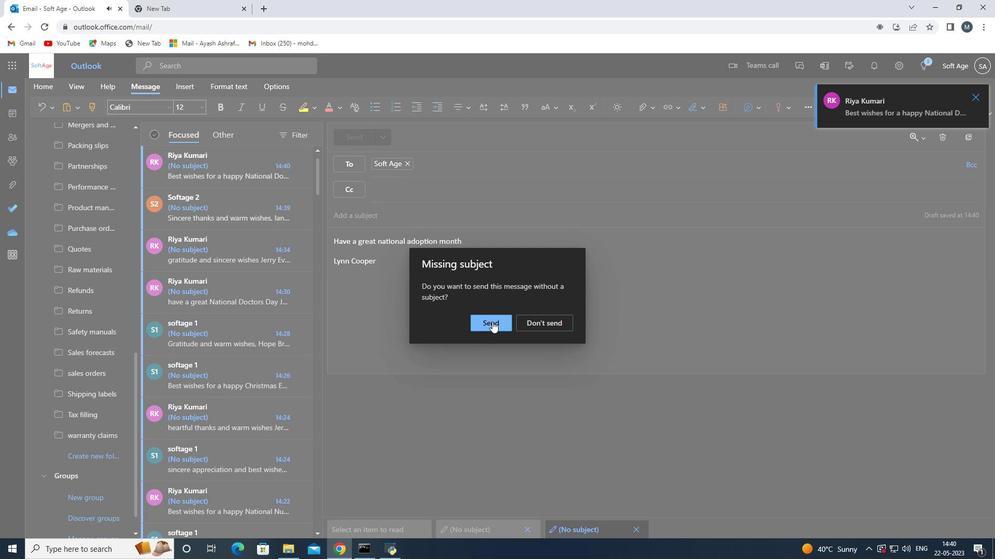 
Action: Mouse moved to (489, 342)
Screenshot: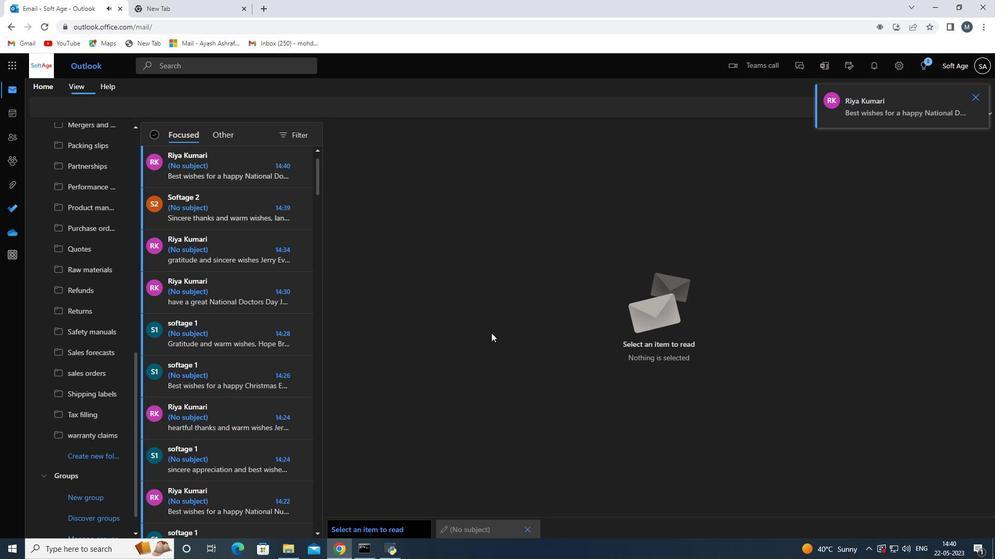 
